 Task: Set the Tuner Frequency for DirectShow input to 5.
Action: Mouse moved to (115, 12)
Screenshot: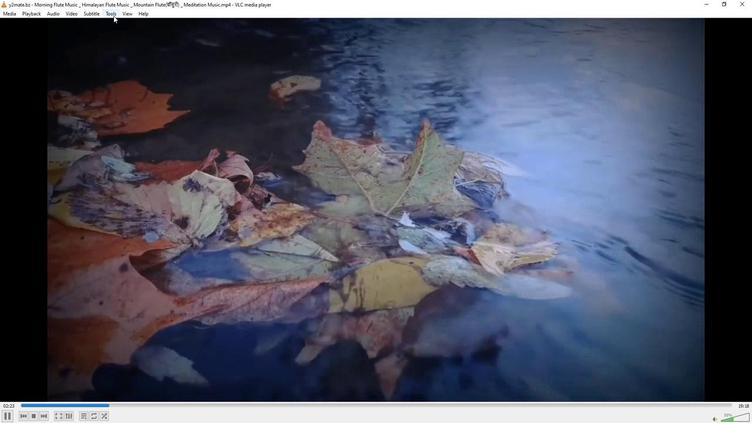 
Action: Mouse pressed left at (115, 12)
Screenshot: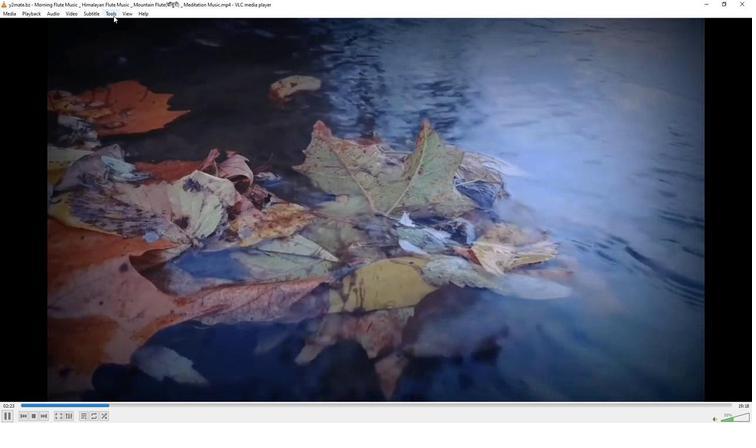 
Action: Mouse moved to (129, 102)
Screenshot: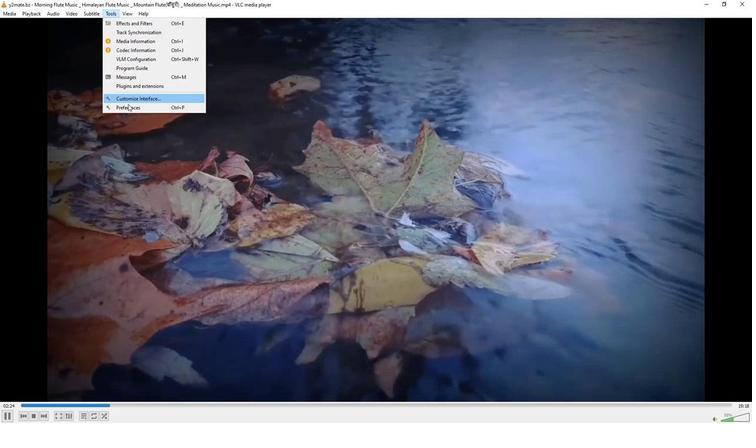 
Action: Mouse pressed left at (129, 102)
Screenshot: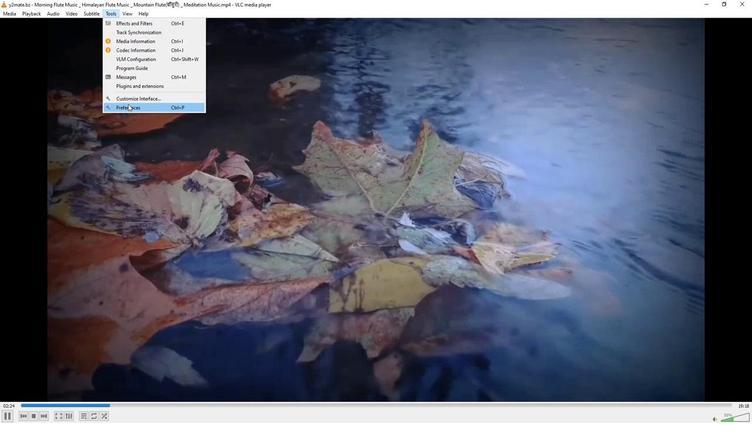 
Action: Mouse moved to (246, 349)
Screenshot: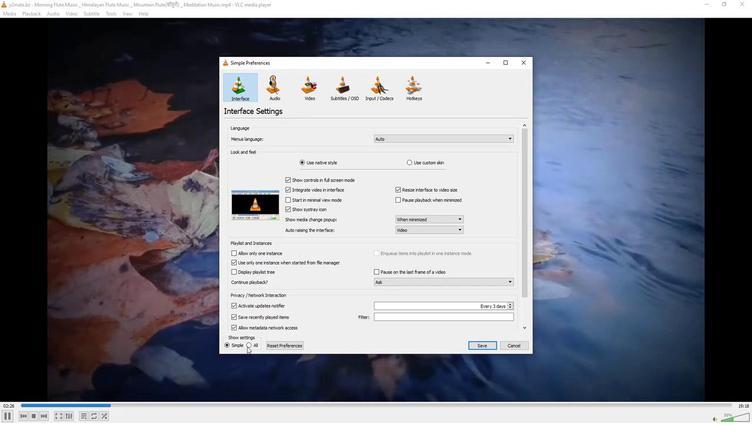 
Action: Mouse pressed left at (246, 349)
Screenshot: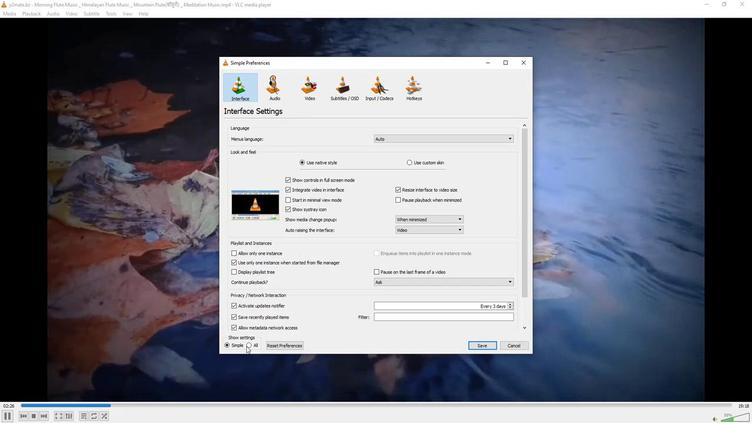 
Action: Mouse moved to (248, 349)
Screenshot: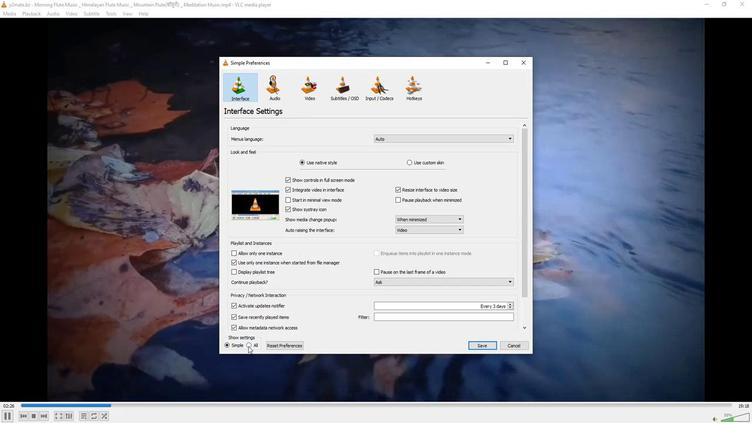 
Action: Mouse pressed left at (248, 349)
Screenshot: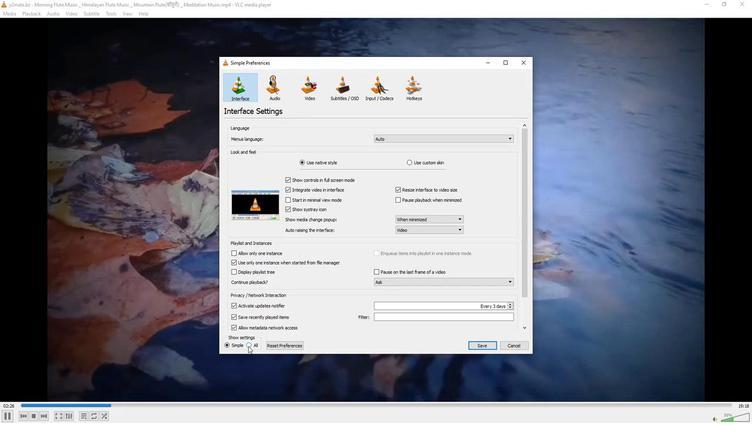 
Action: Mouse moved to (239, 214)
Screenshot: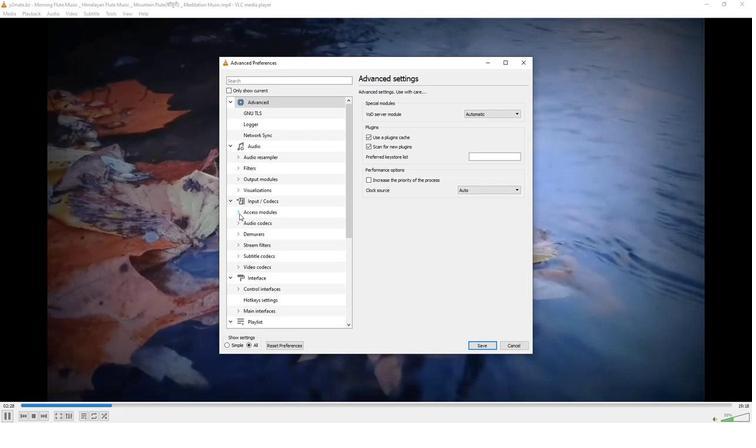 
Action: Mouse pressed left at (239, 214)
Screenshot: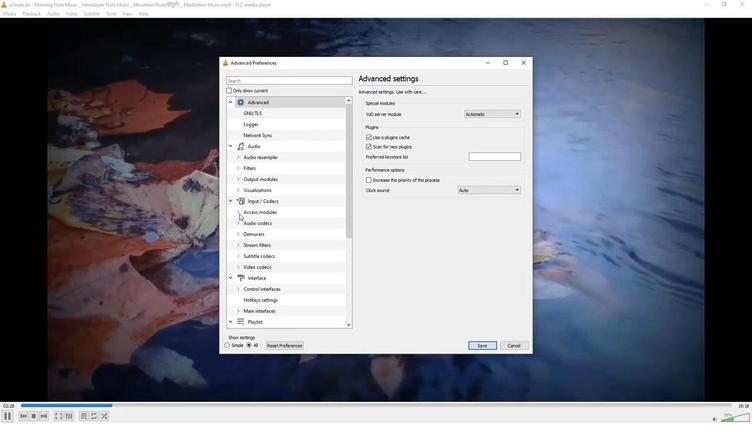 
Action: Mouse moved to (263, 269)
Screenshot: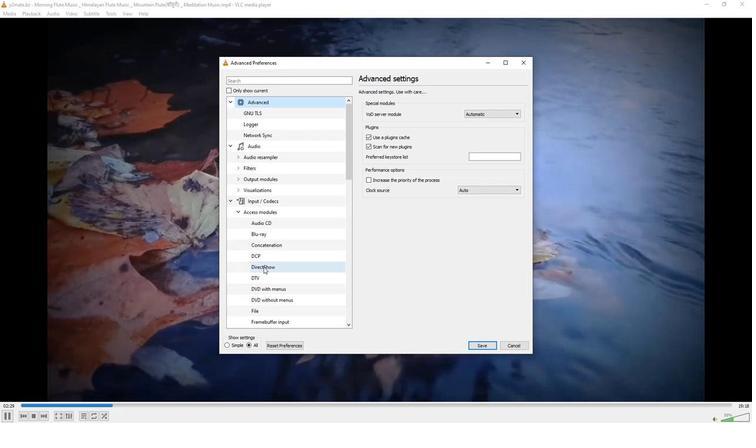 
Action: Mouse pressed left at (263, 269)
Screenshot: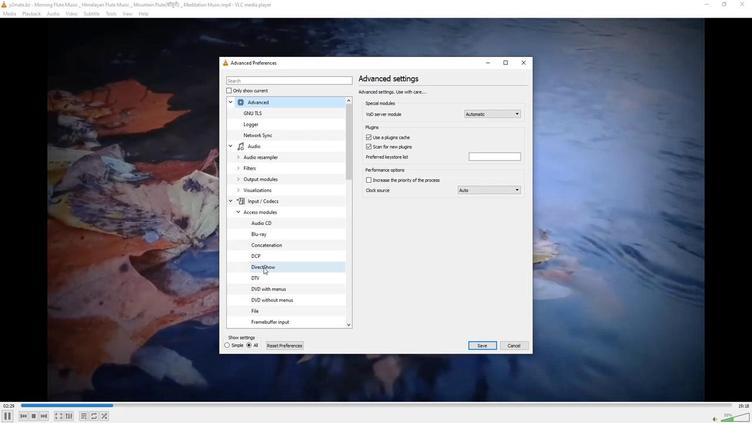 
Action: Mouse moved to (518, 196)
Screenshot: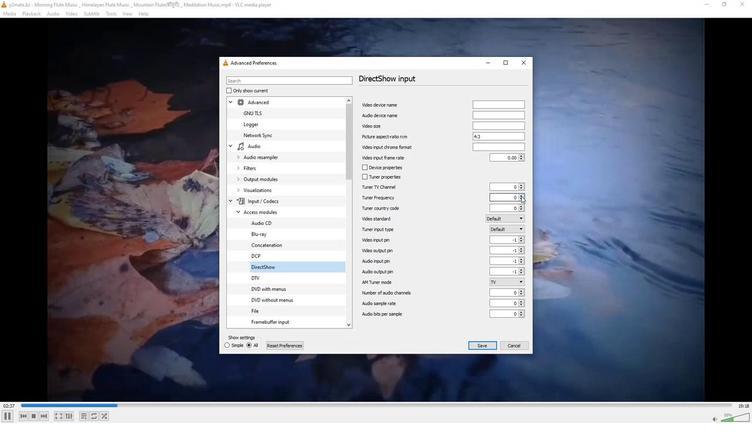 
Action: Mouse pressed left at (518, 196)
Screenshot: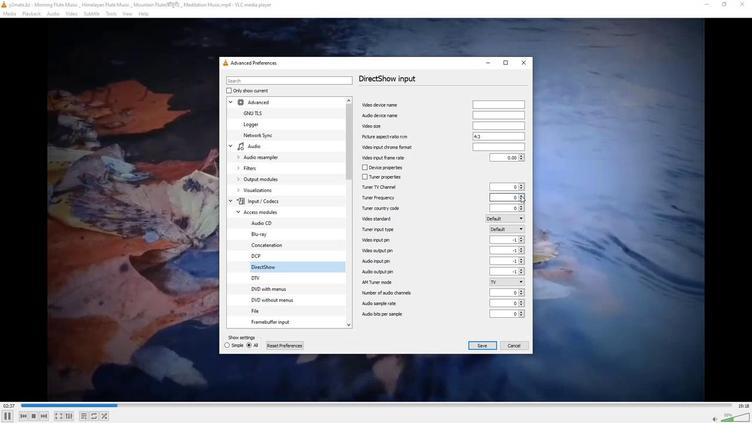
Action: Mouse pressed left at (518, 196)
Screenshot: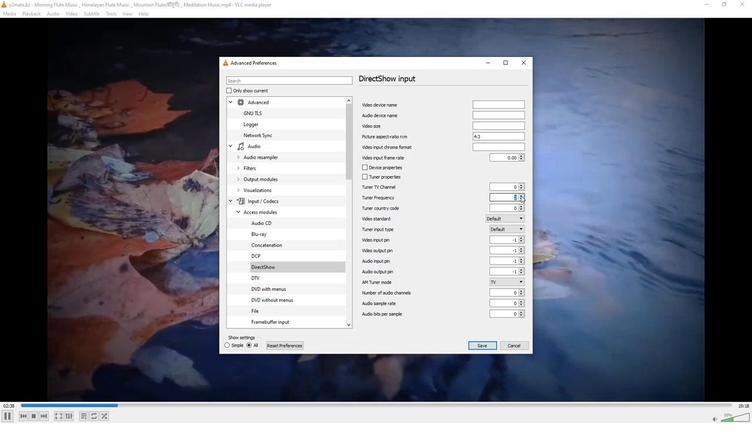 
Action: Mouse pressed left at (518, 196)
Screenshot: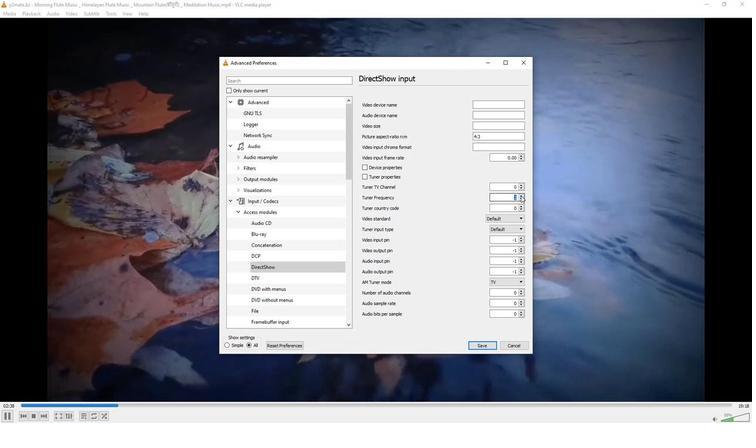 
Action: Mouse pressed left at (518, 196)
Screenshot: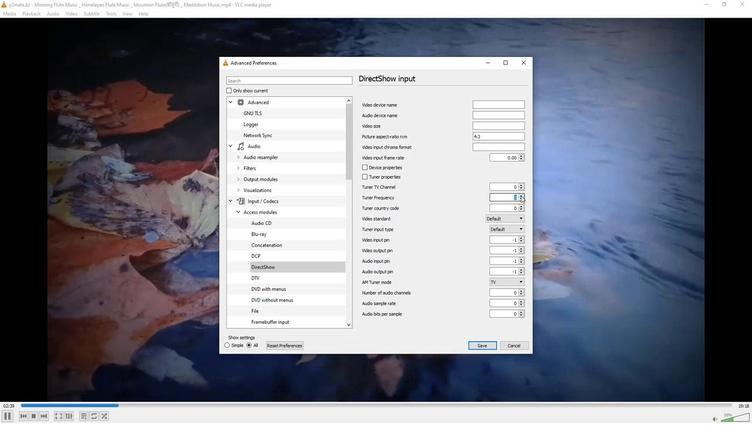 
Action: Mouse pressed left at (518, 196)
Screenshot: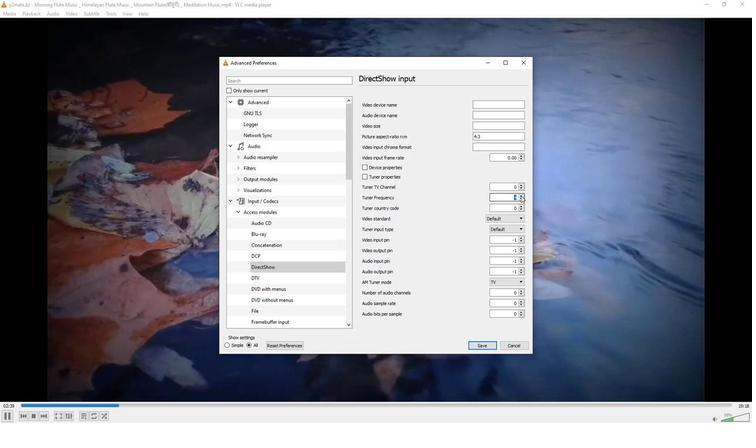 
Action: Mouse moved to (460, 195)
Screenshot: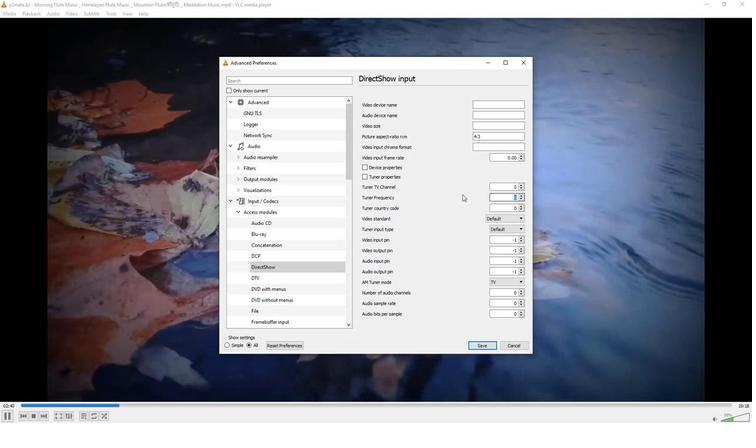 
Action: Mouse pressed left at (460, 195)
Screenshot: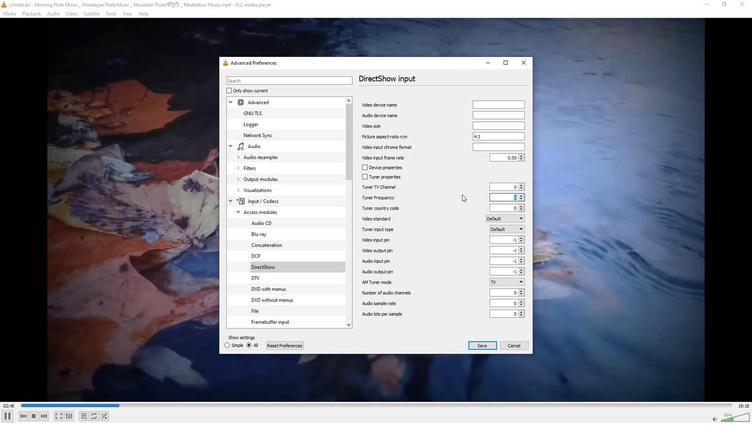 
